 Task: Log work in the project WonderTech for the issue 'Upgrade the data visualization capabilities of a web application to improve insights and decision-making capabilities' spent time as '2w 5d 6h 9m' and remaining time as '2w 4d 16h 41m' and move to top of backlog. Now add the issue to the epic 'Cloud Management Platform (CMP) Implementation'.
Action: Mouse moved to (697, 504)
Screenshot: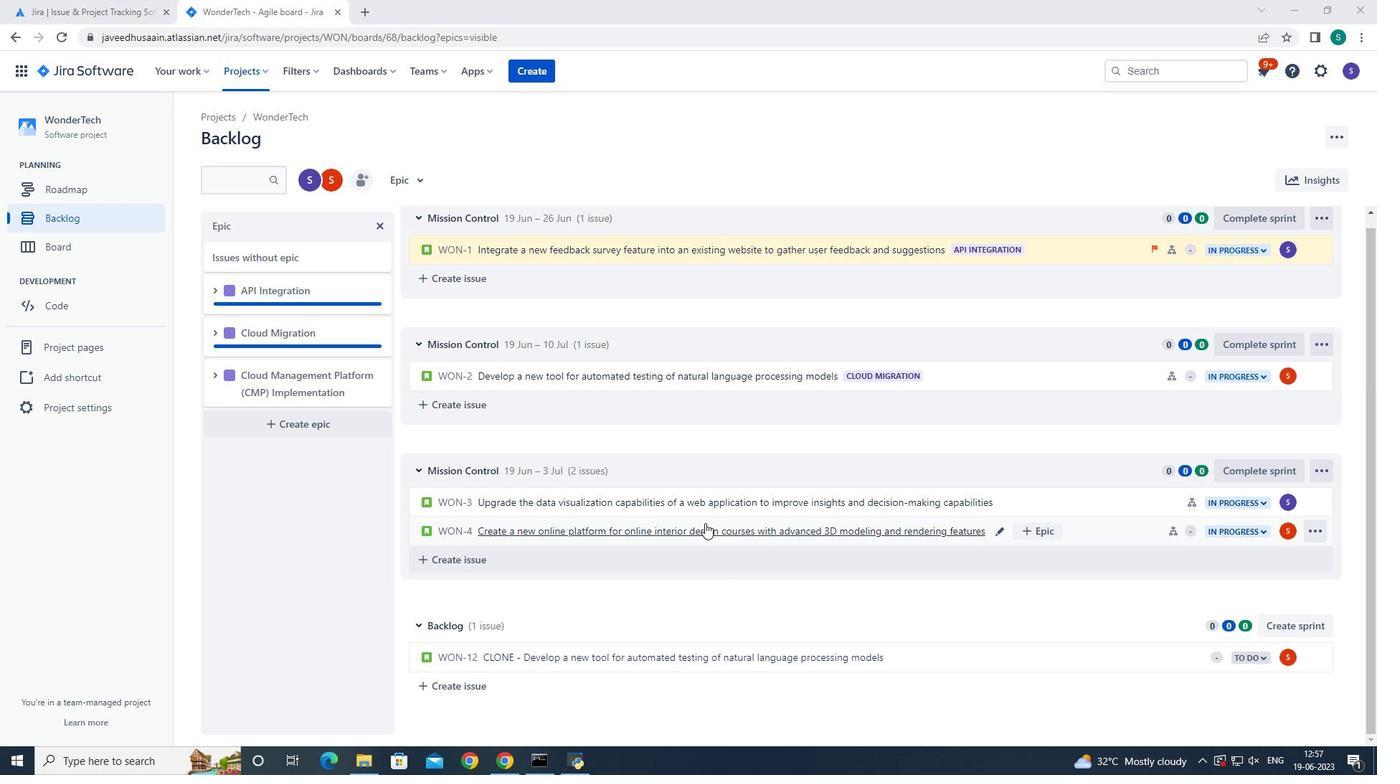 
Action: Mouse pressed left at (697, 504)
Screenshot: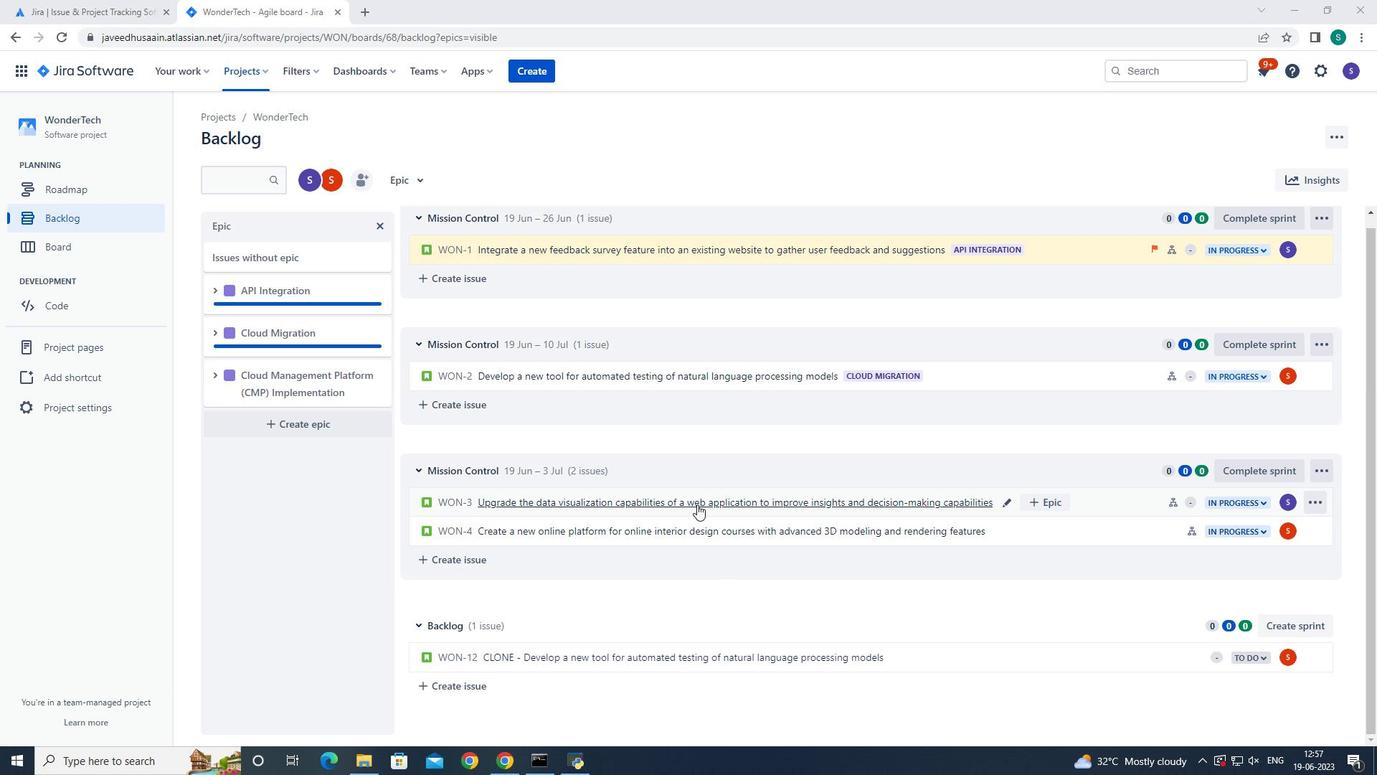 
Action: Mouse moved to (1313, 218)
Screenshot: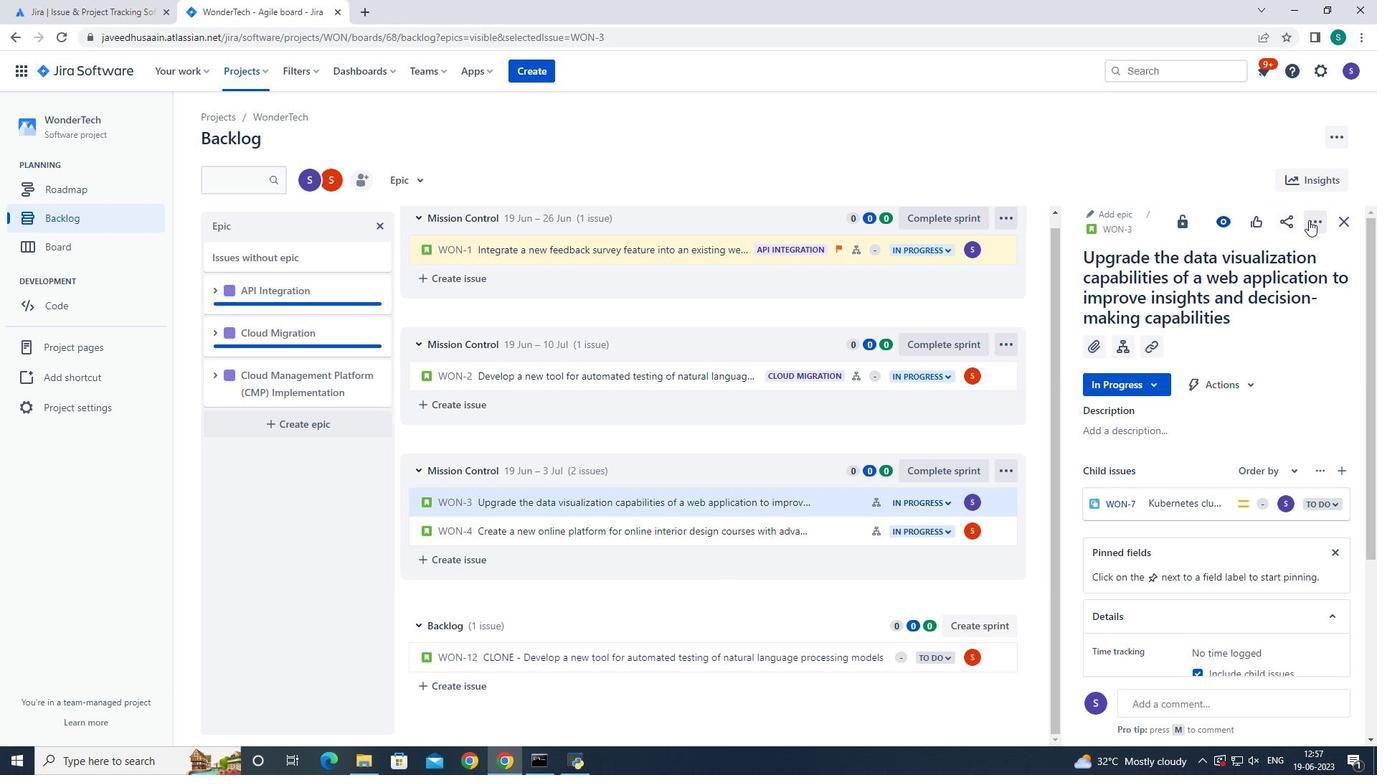 
Action: Mouse pressed left at (1313, 218)
Screenshot: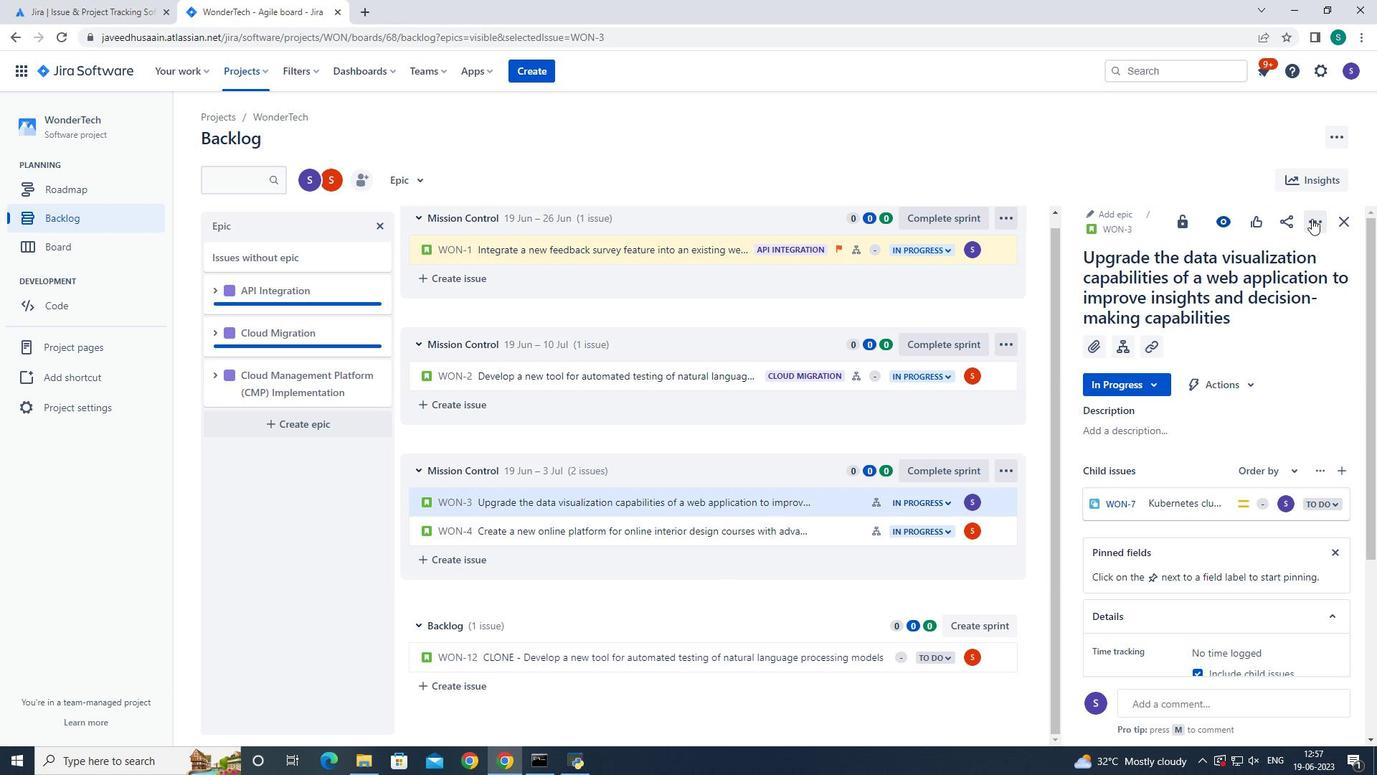
Action: Mouse moved to (1250, 266)
Screenshot: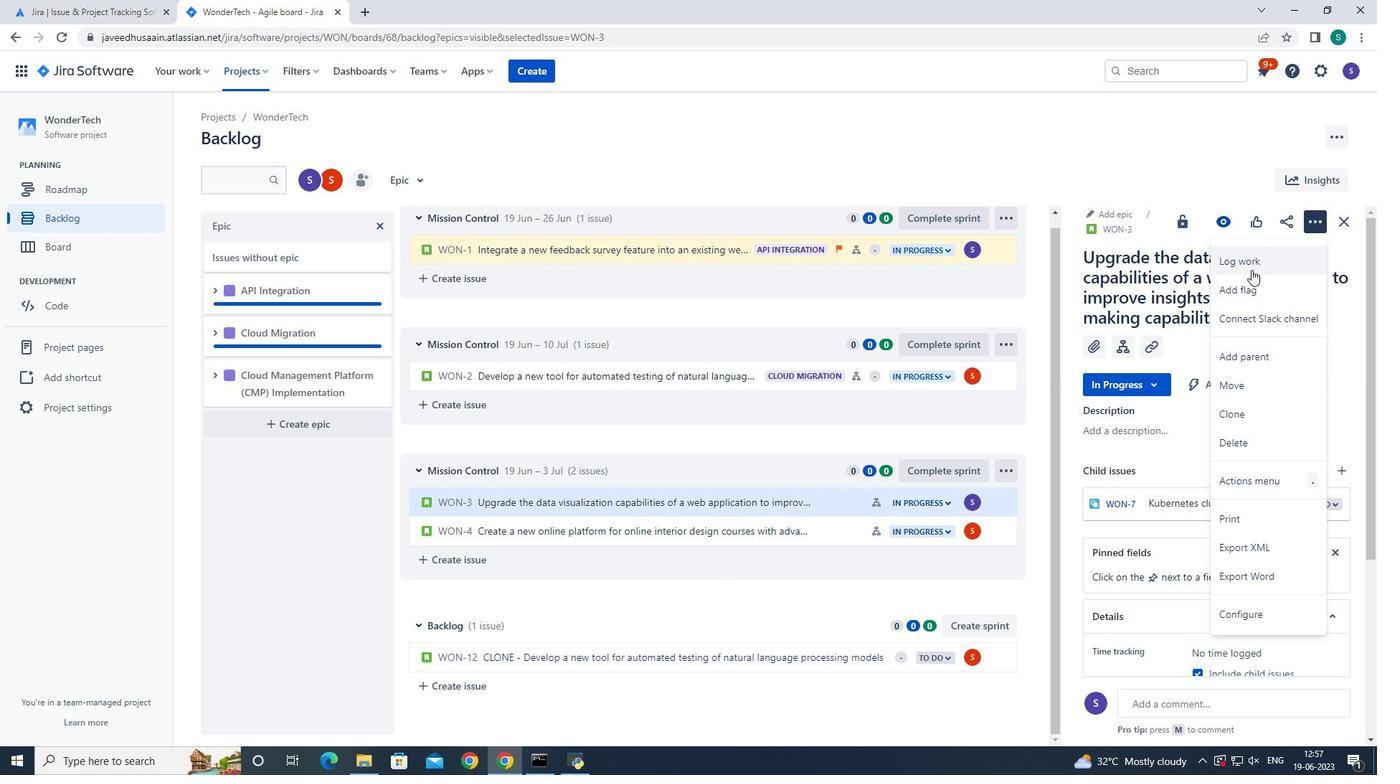 
Action: Mouse pressed left at (1250, 266)
Screenshot: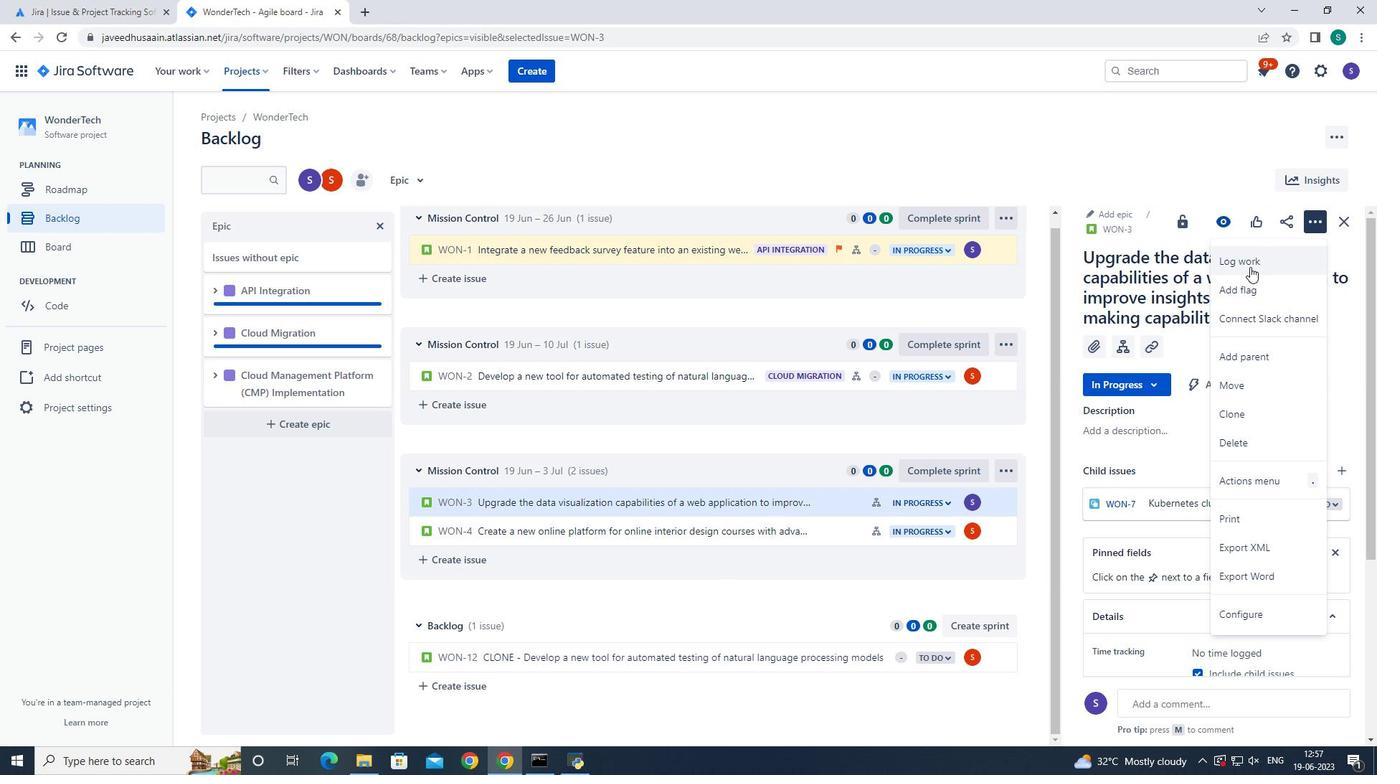 
Action: Mouse moved to (595, 208)
Screenshot: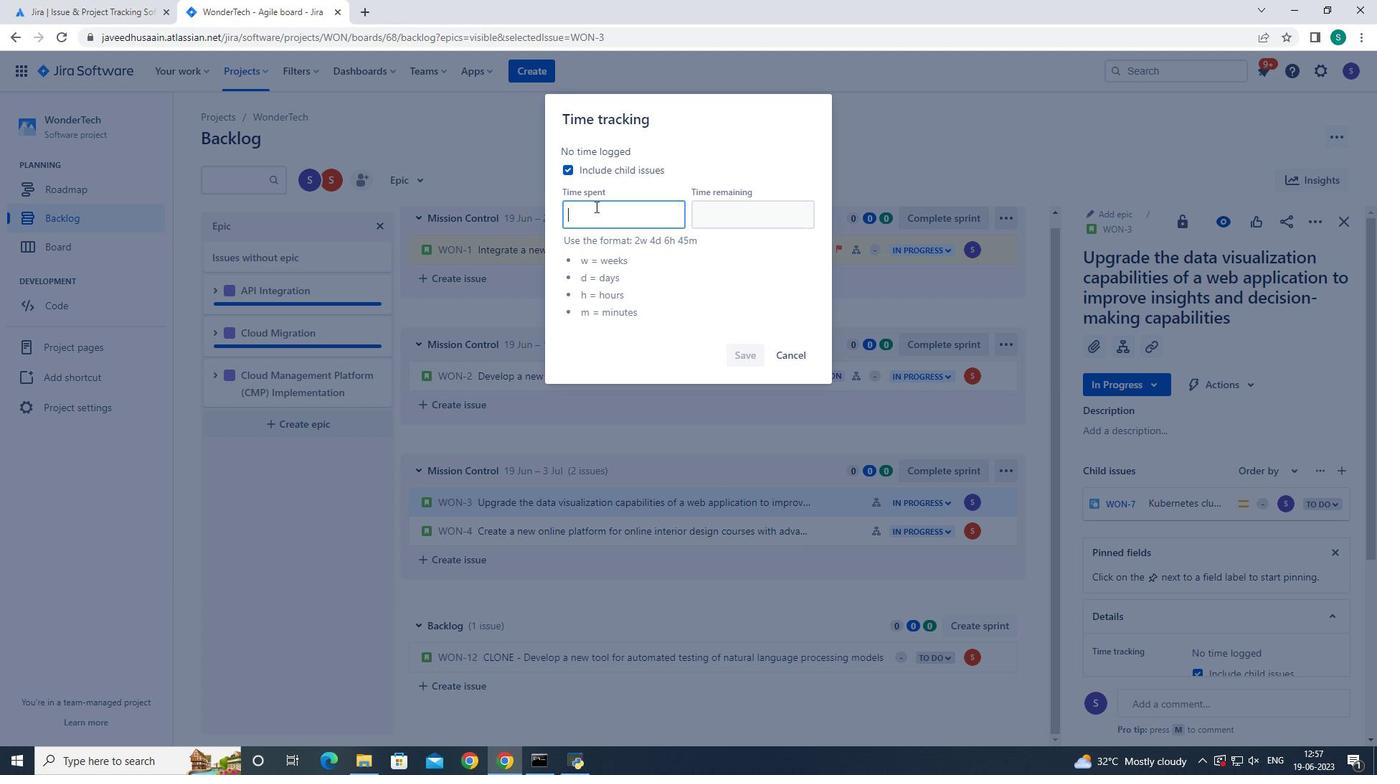 
Action: Mouse pressed left at (595, 208)
Screenshot: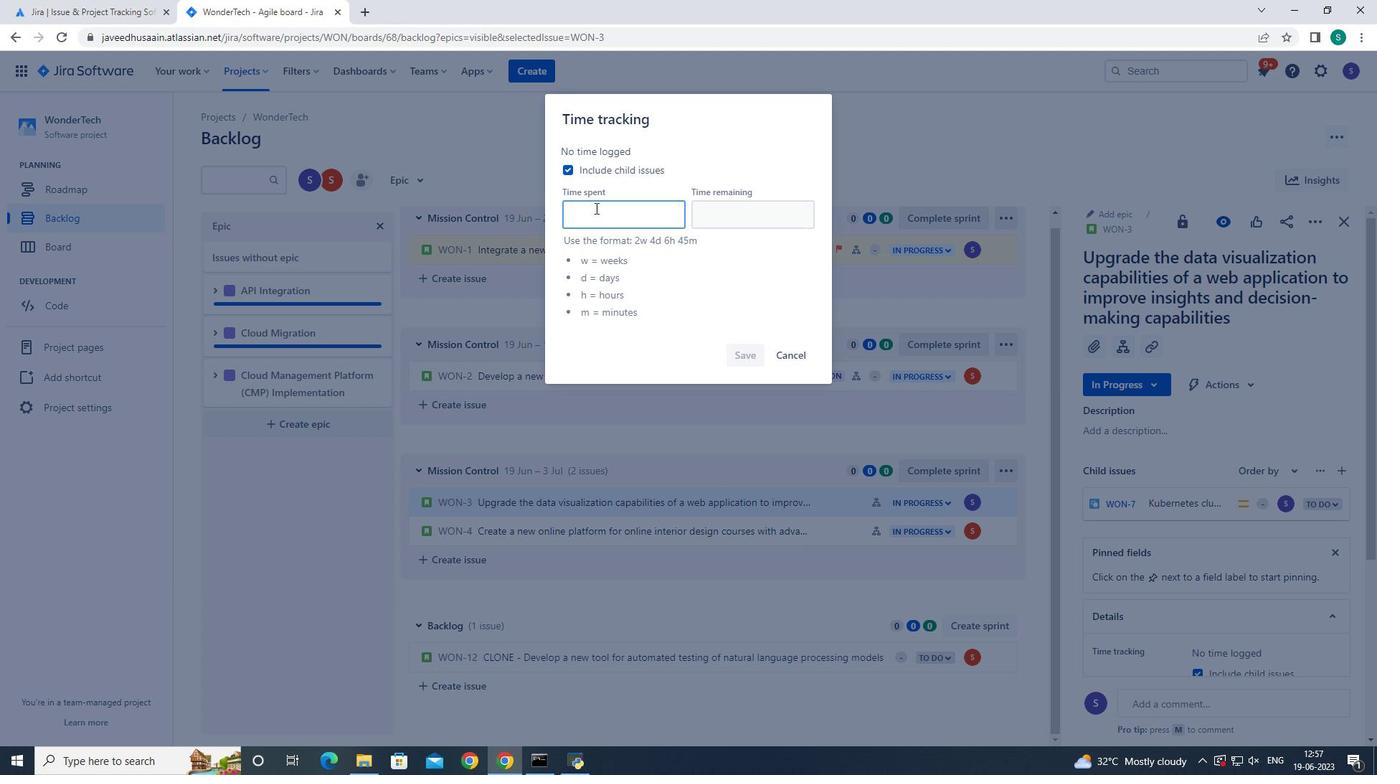 
Action: Key pressed 2w<Key.space>5d<Key.space>6h<Key.space>9m<Key.tab>2w<Key.space>4d<Key.space>16h<Key.space>41m
Screenshot: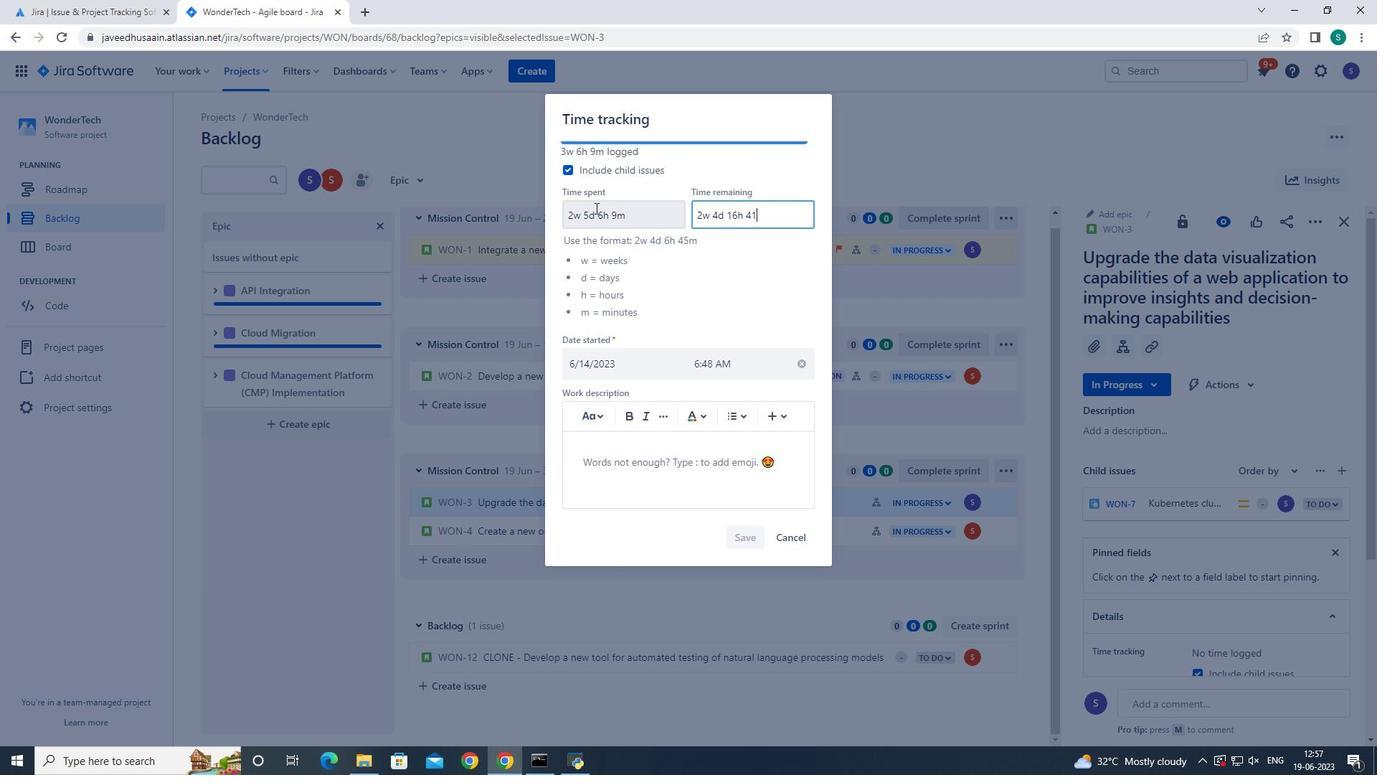 
Action: Mouse moved to (748, 531)
Screenshot: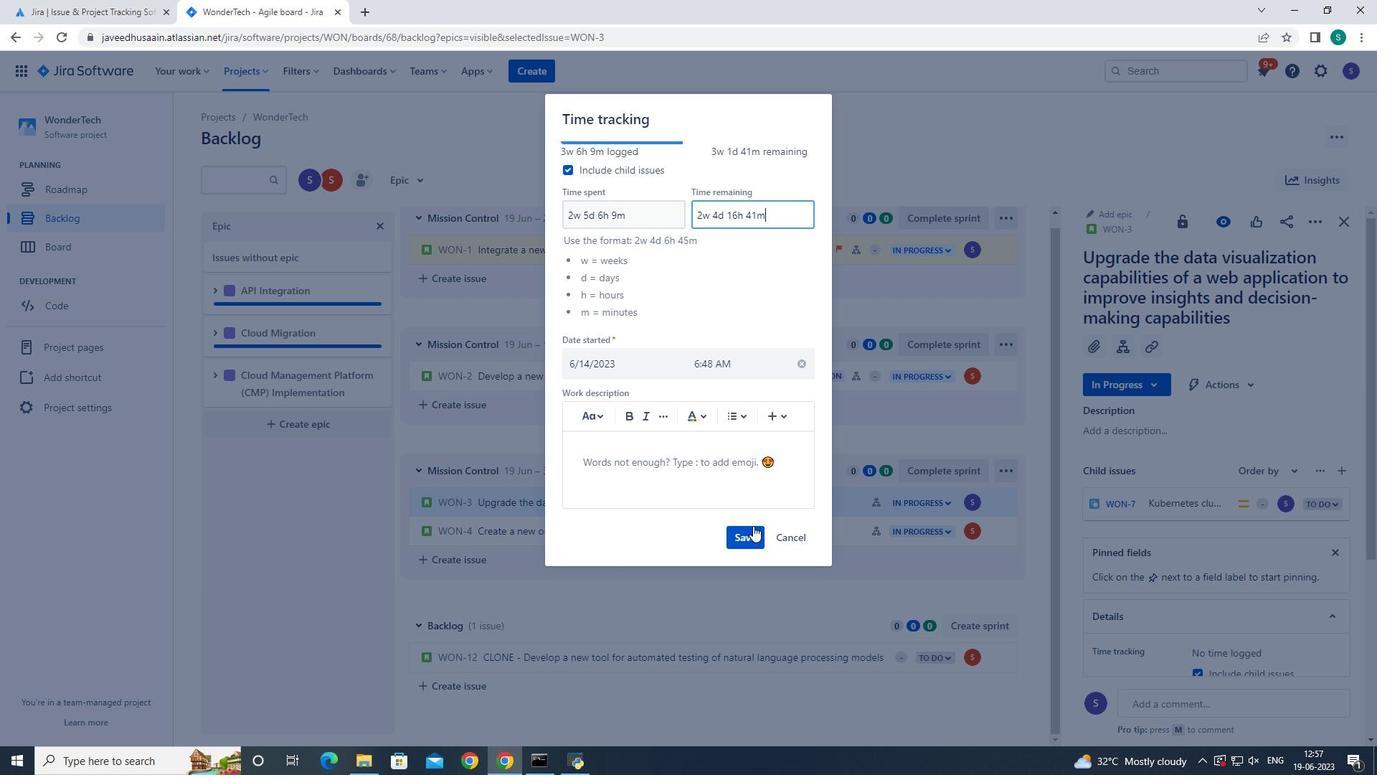 
Action: Mouse pressed left at (748, 531)
Screenshot: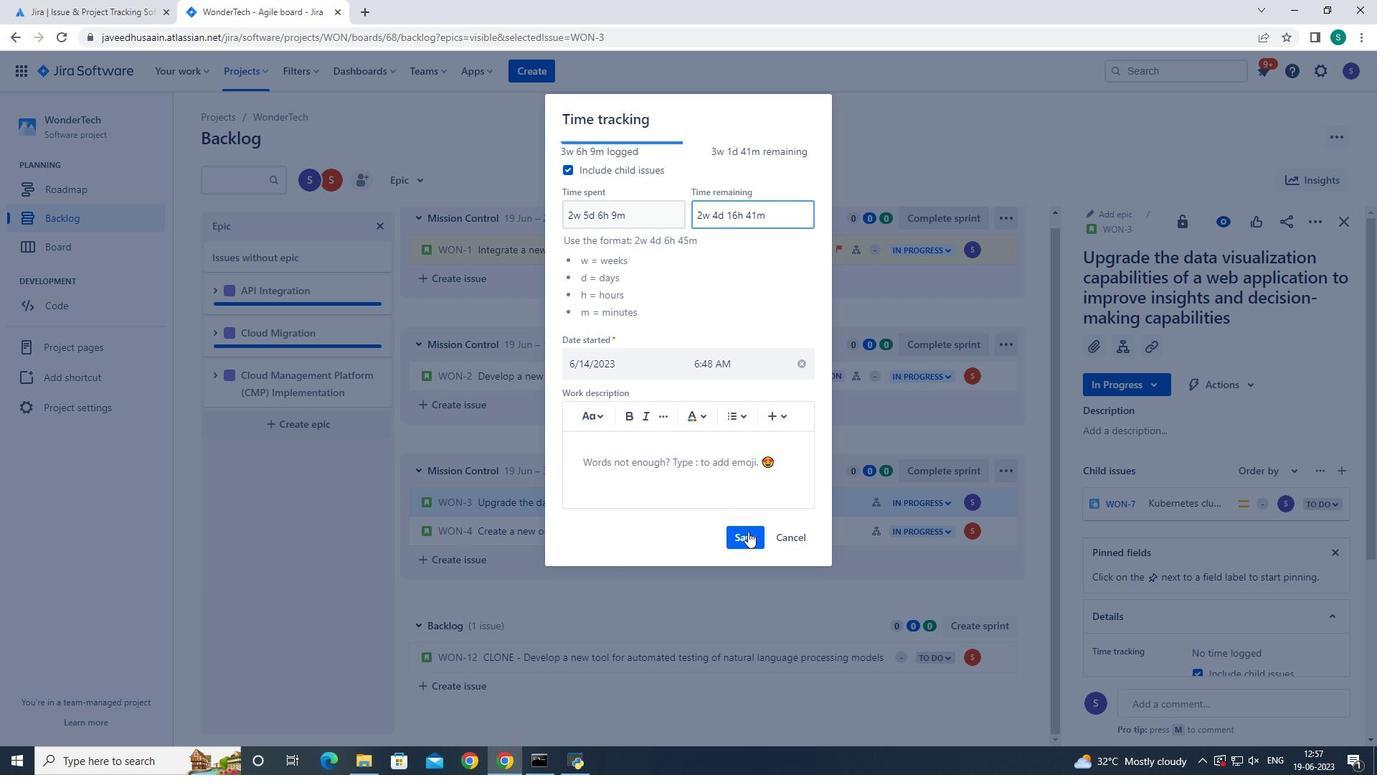 
Action: Mouse moved to (1321, 228)
Screenshot: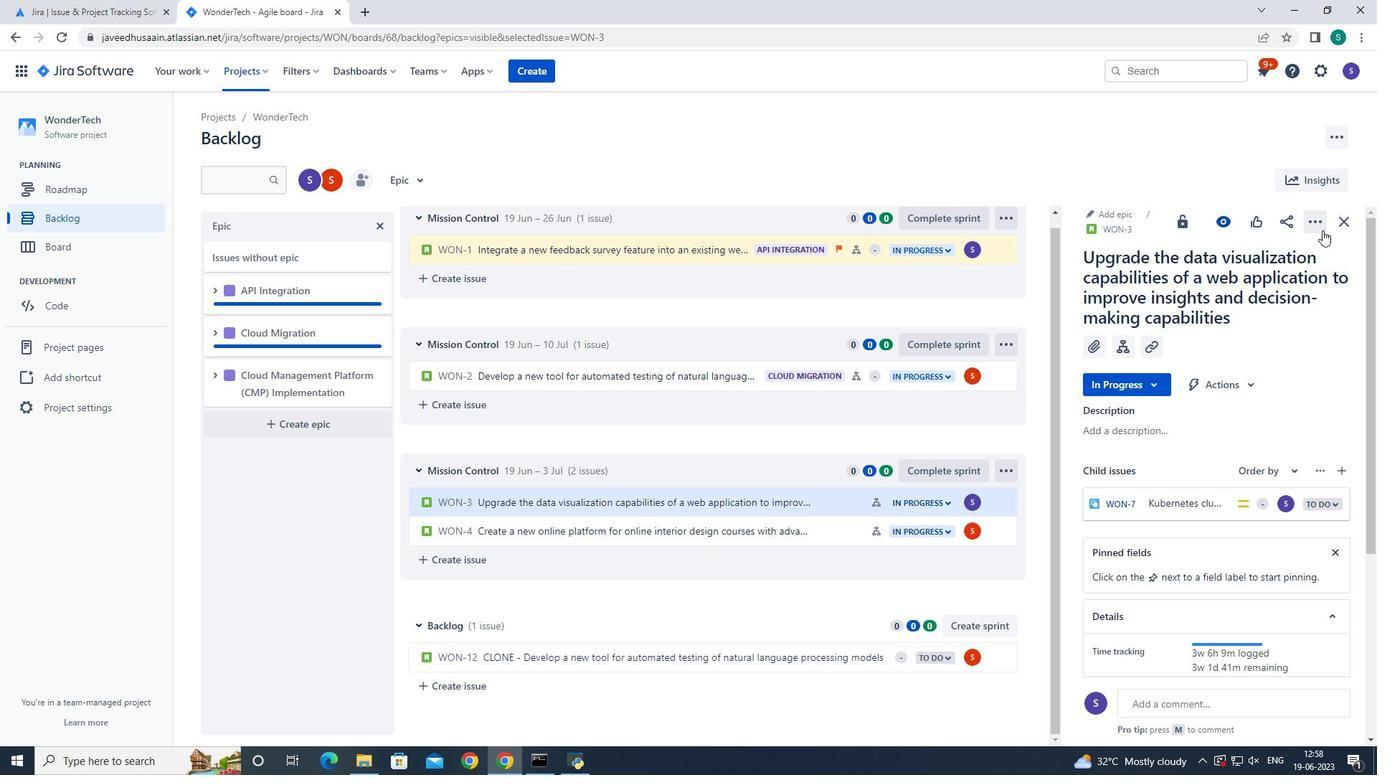 
Action: Mouse pressed left at (1321, 228)
Screenshot: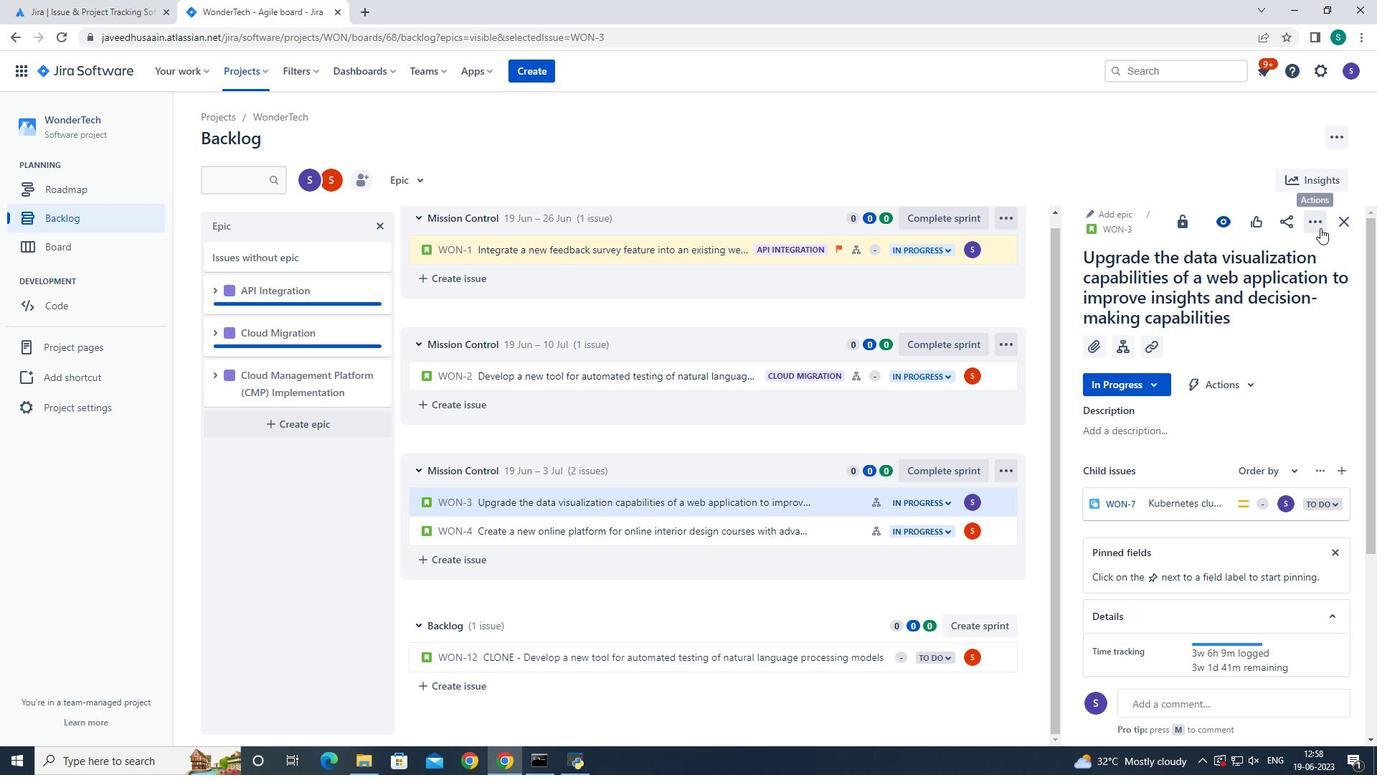 
Action: Mouse pressed left at (1321, 228)
Screenshot: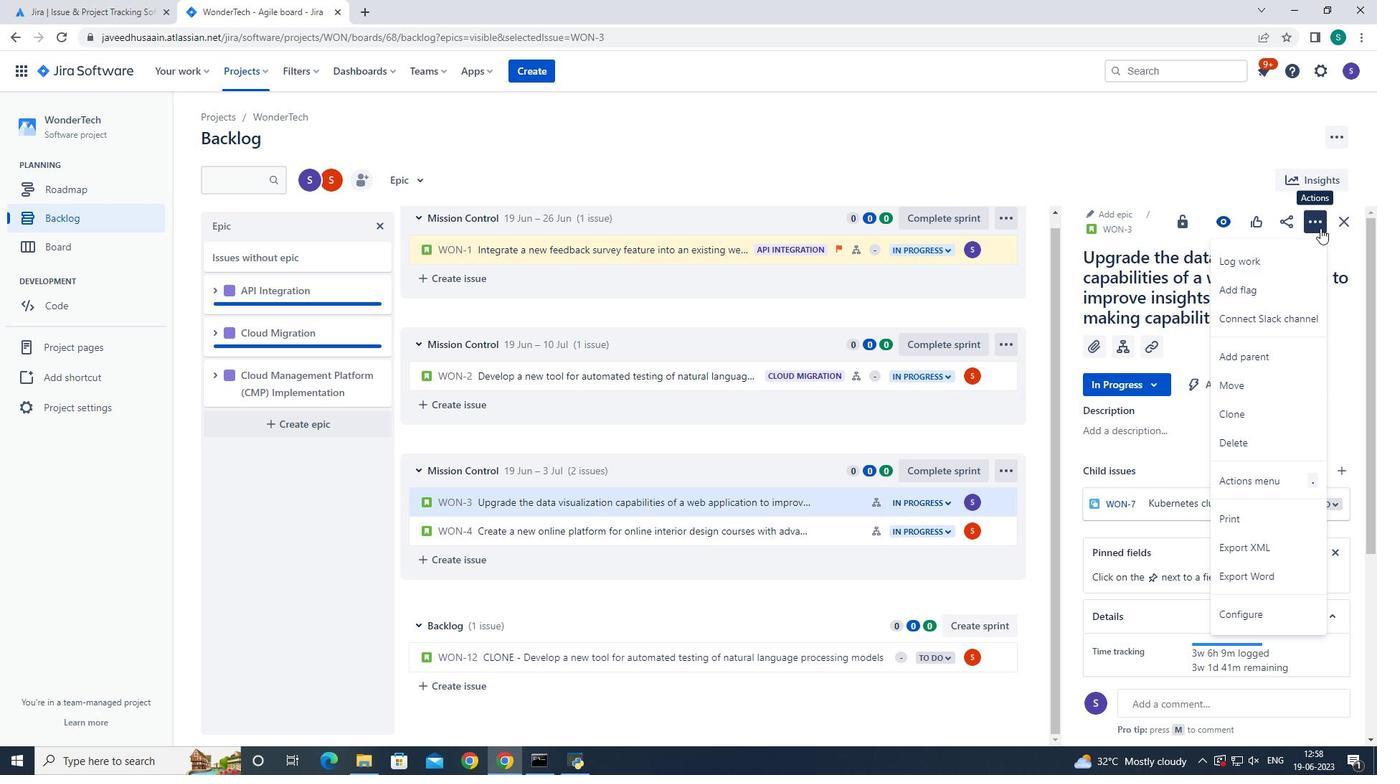 
Action: Mouse moved to (1344, 223)
Screenshot: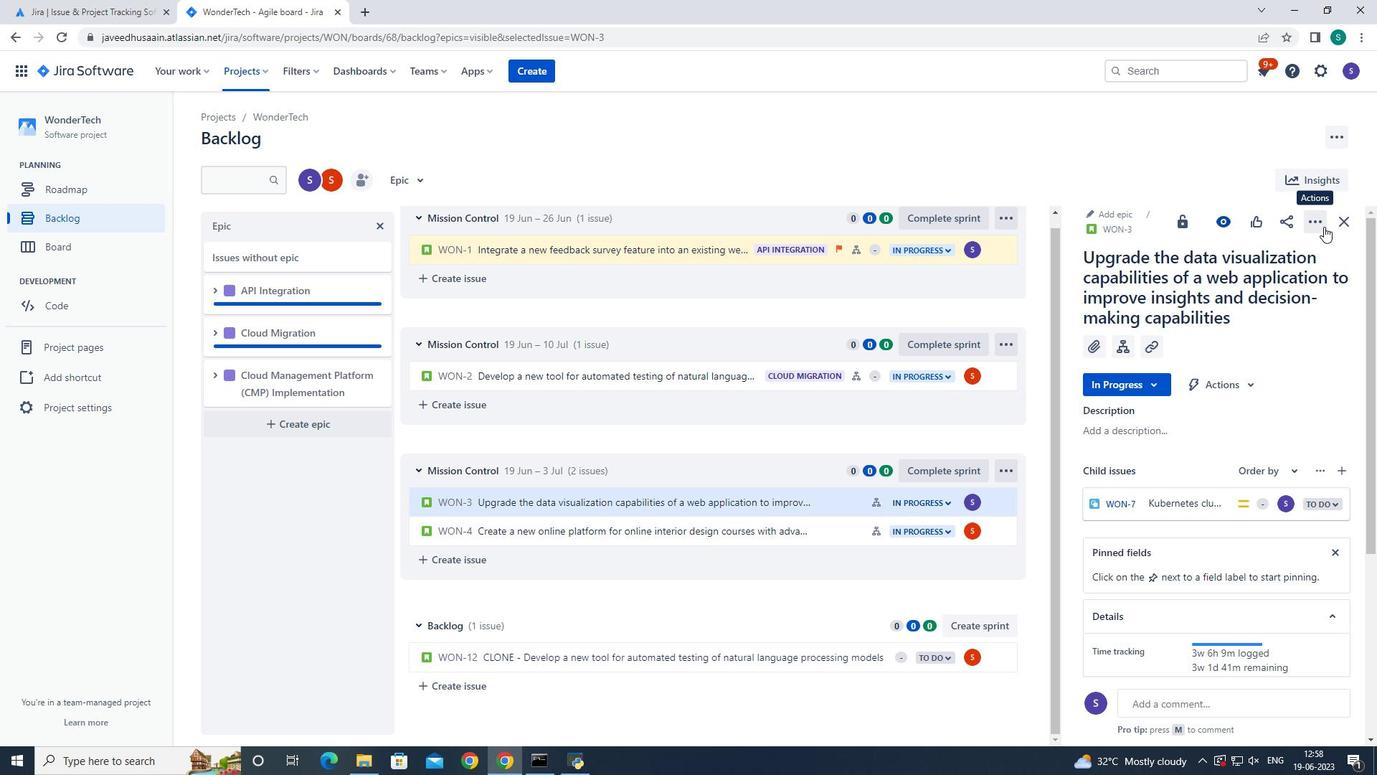 
Action: Mouse pressed left at (1344, 223)
Screenshot: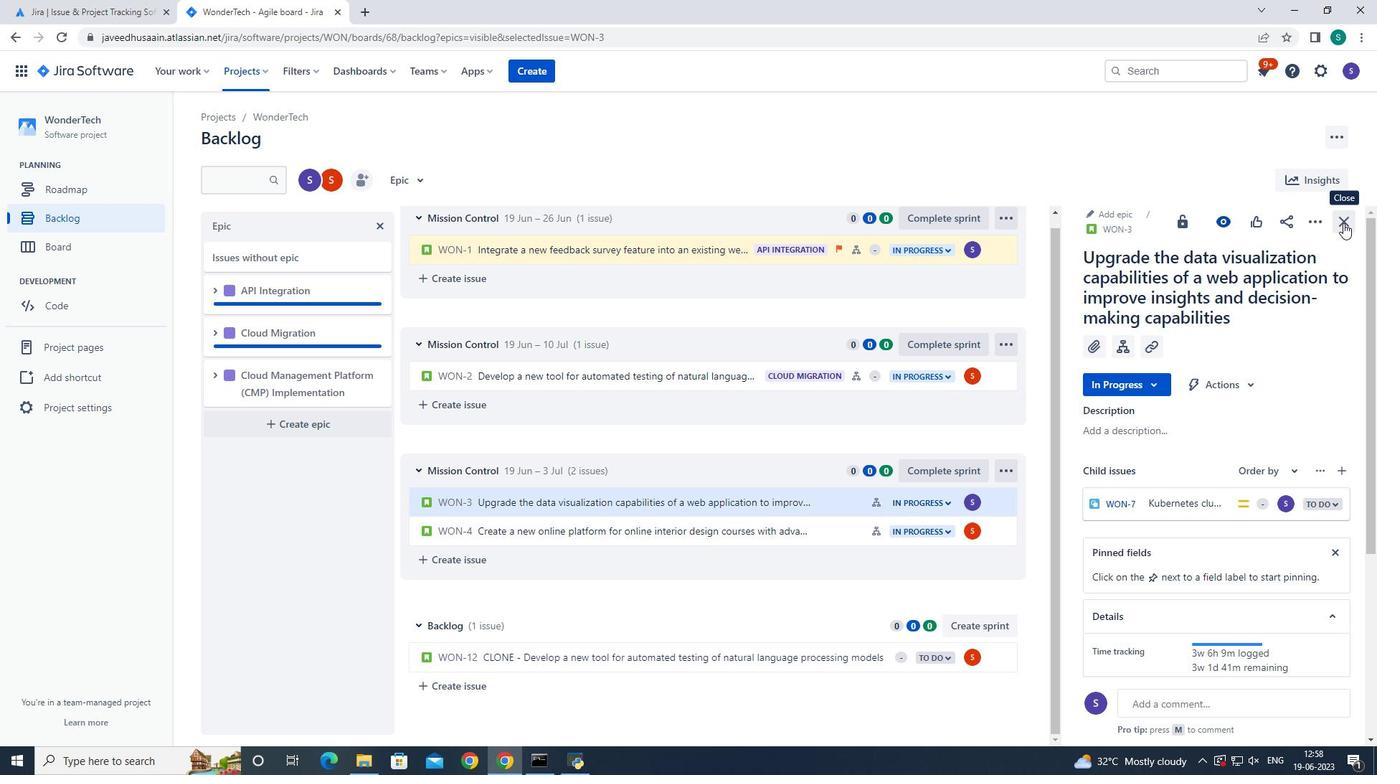 
Action: Mouse moved to (1311, 502)
Screenshot: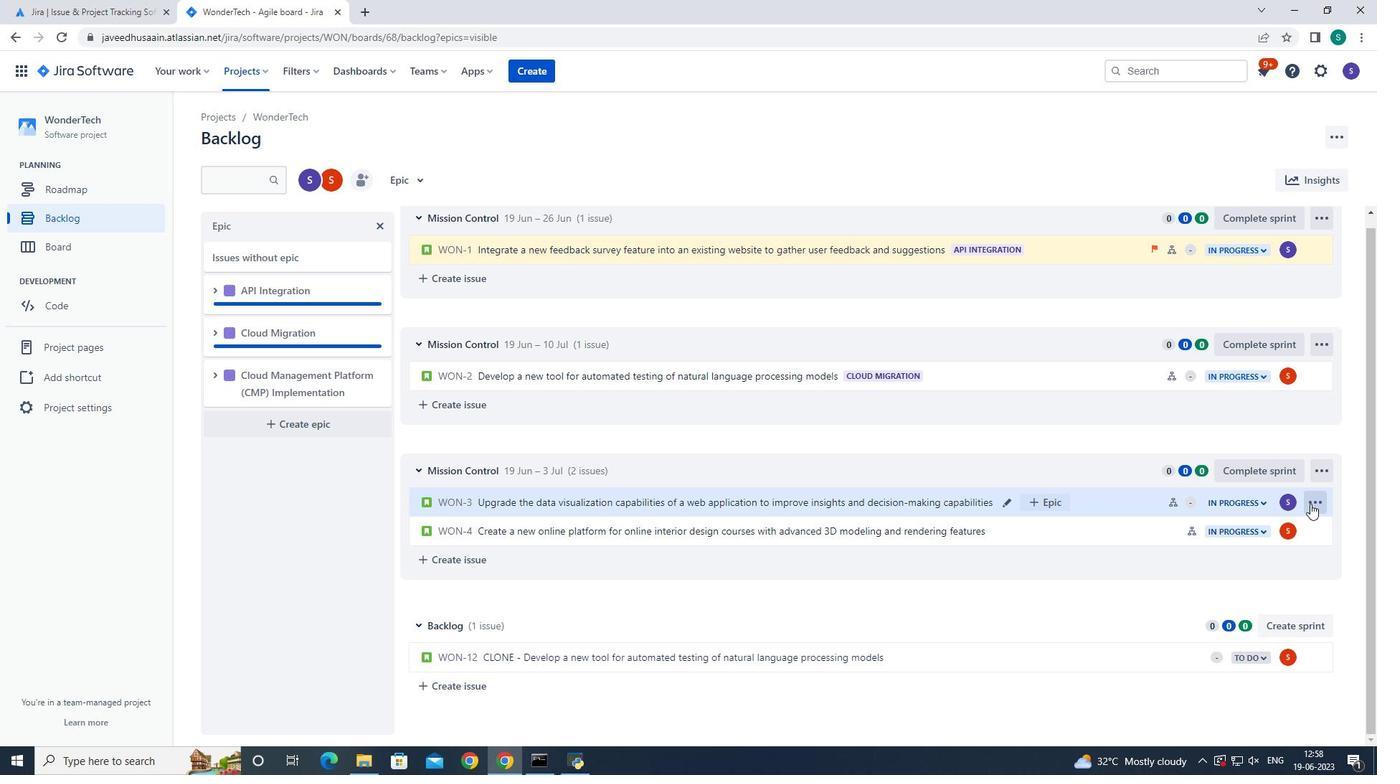 
Action: Mouse pressed left at (1311, 502)
Screenshot: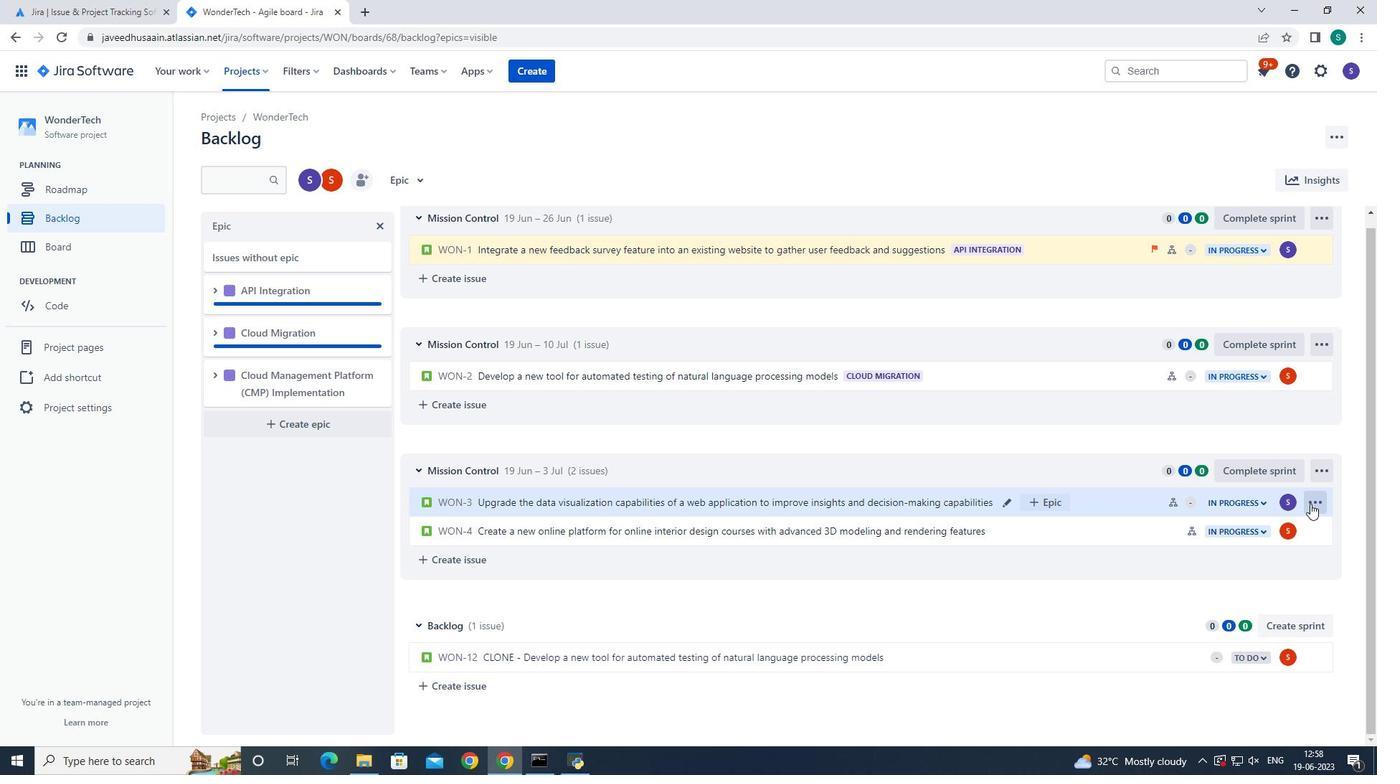 
Action: Mouse moved to (1272, 452)
Screenshot: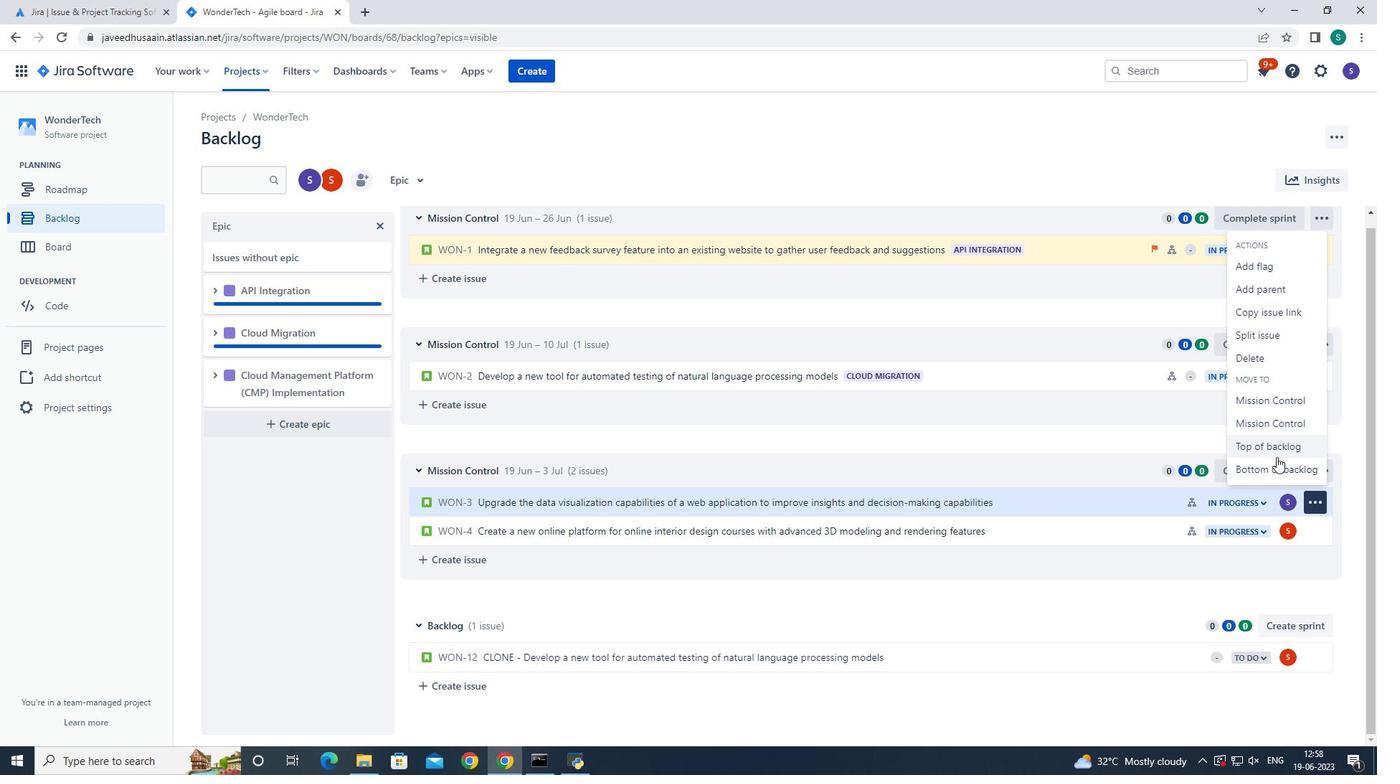 
Action: Mouse pressed left at (1272, 452)
Screenshot: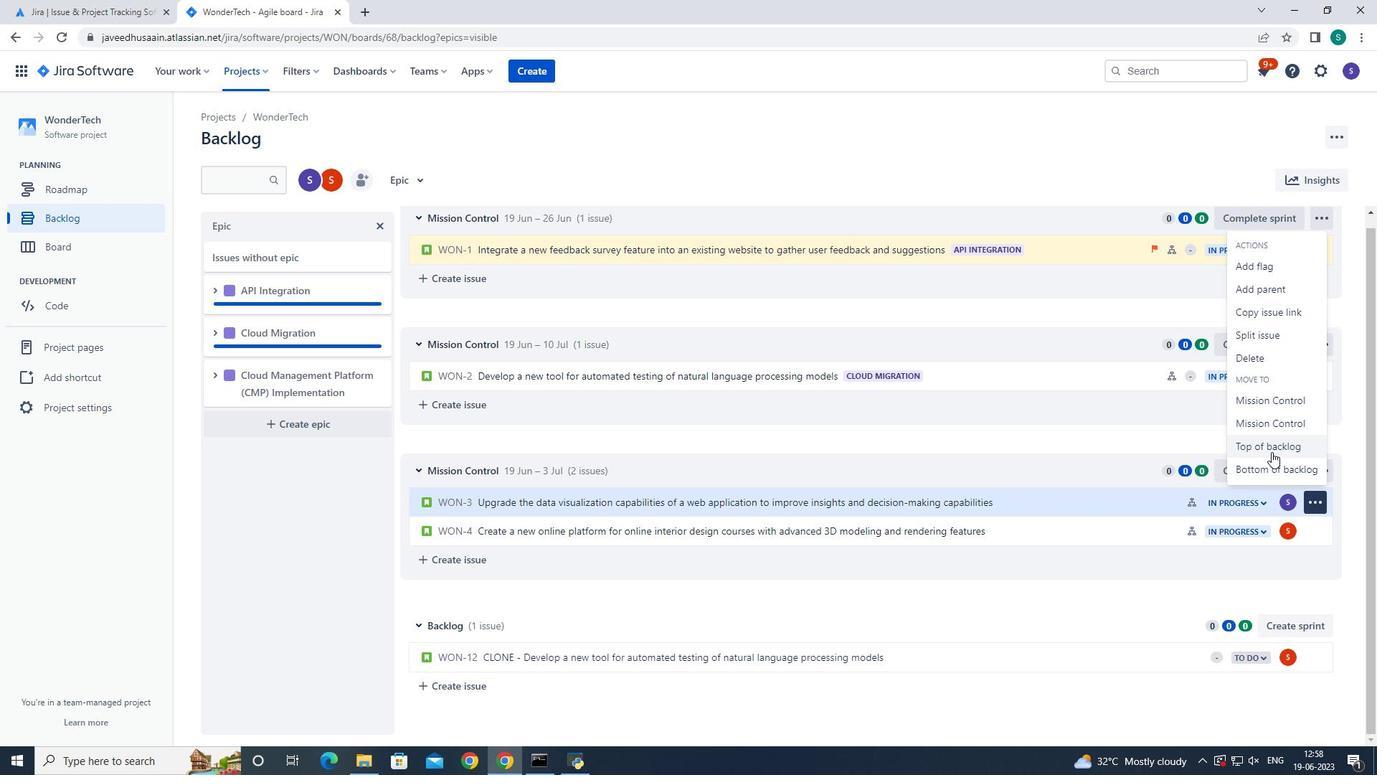 
Action: Mouse moved to (731, 229)
Screenshot: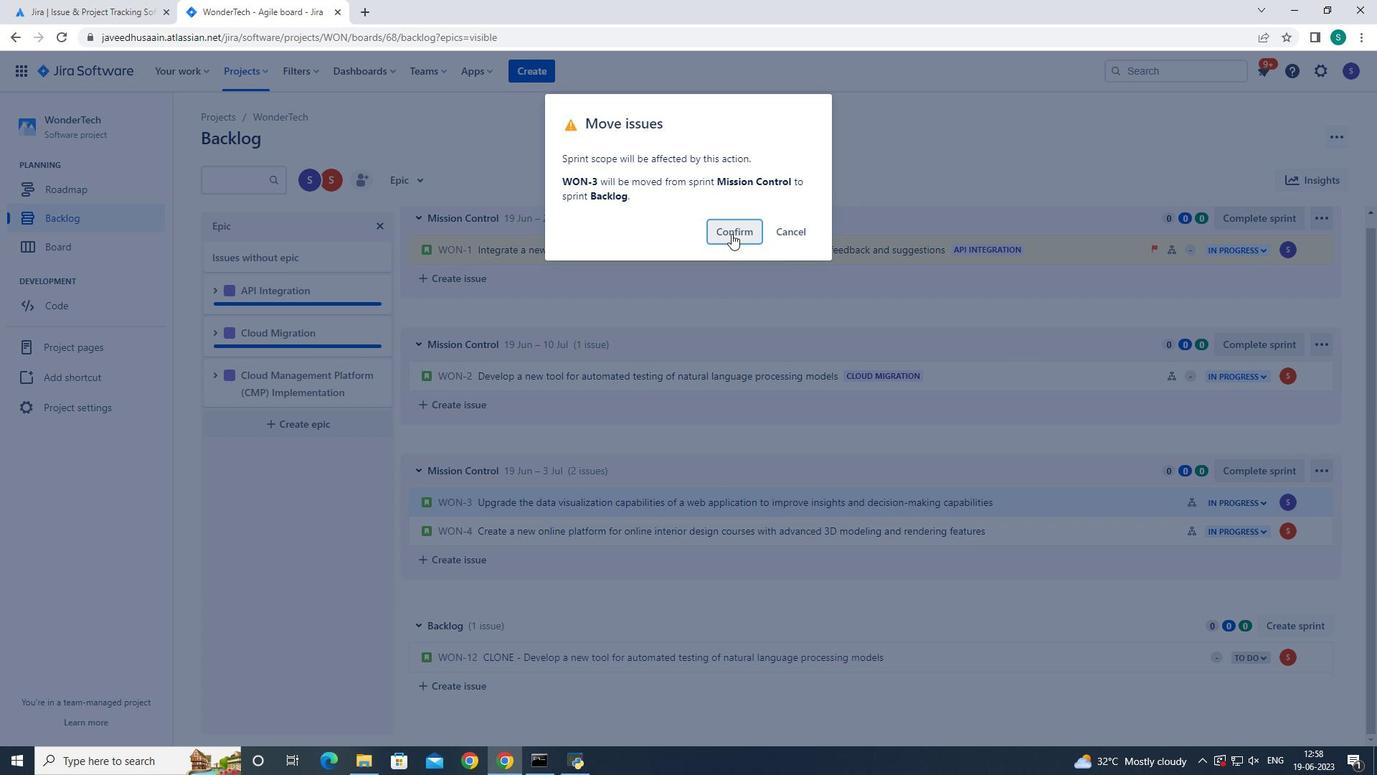 
Action: Mouse pressed left at (731, 229)
Screenshot: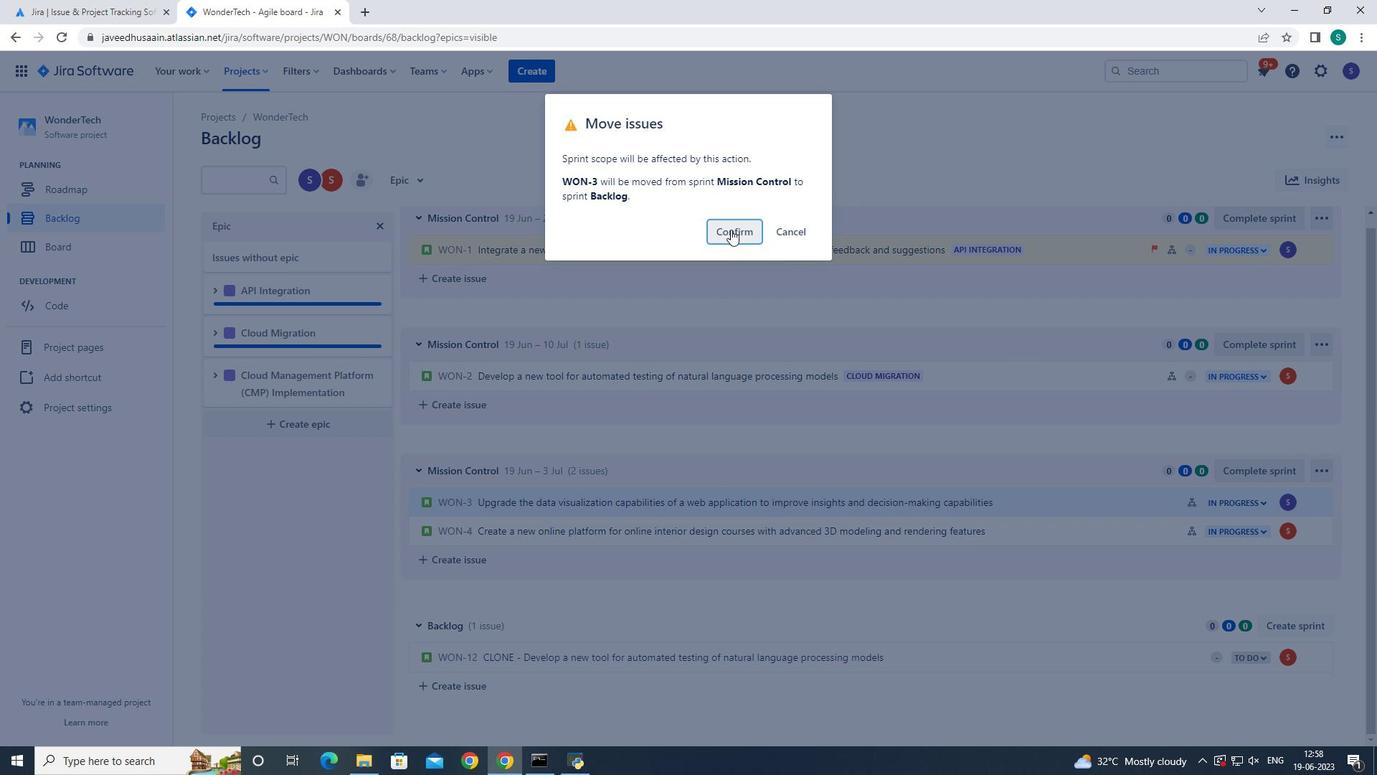 
Action: Mouse moved to (1047, 627)
Screenshot: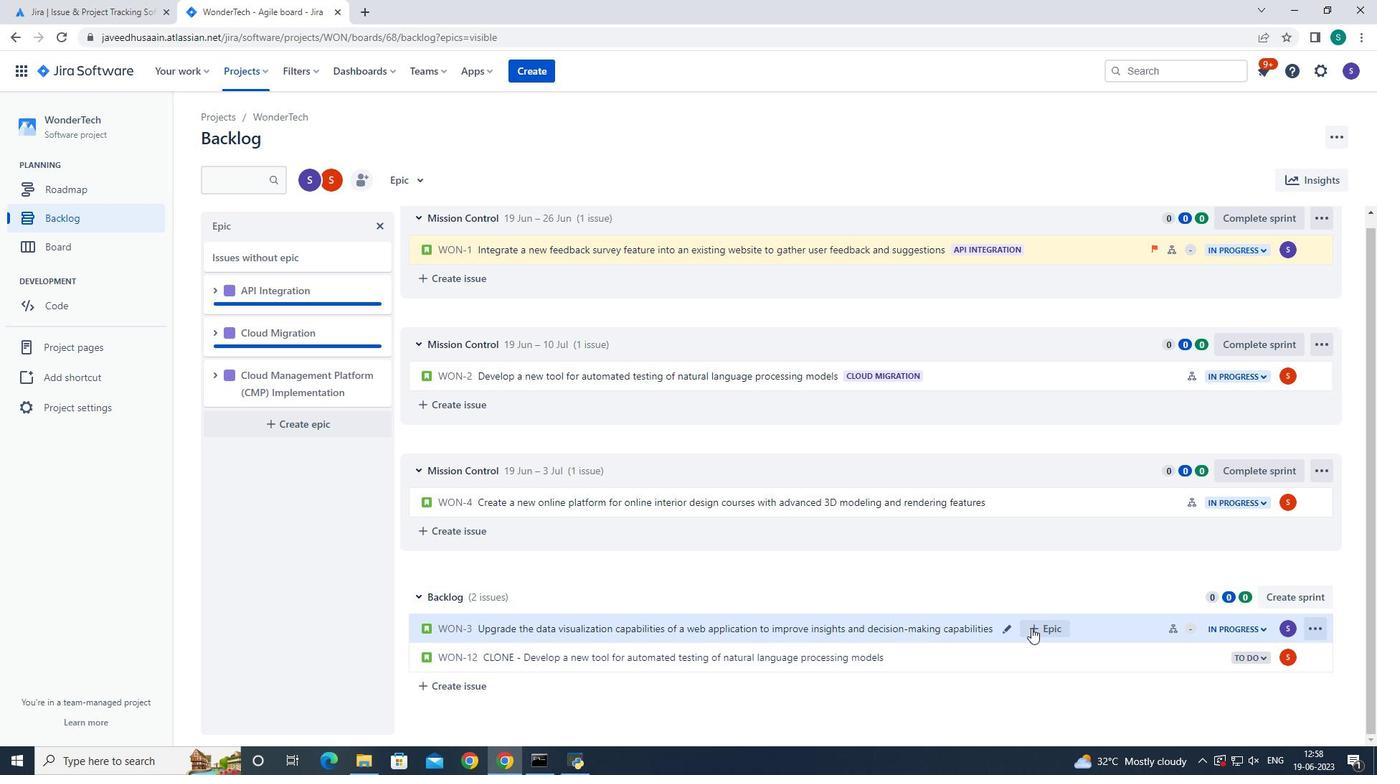 
Action: Mouse pressed left at (1047, 627)
Screenshot: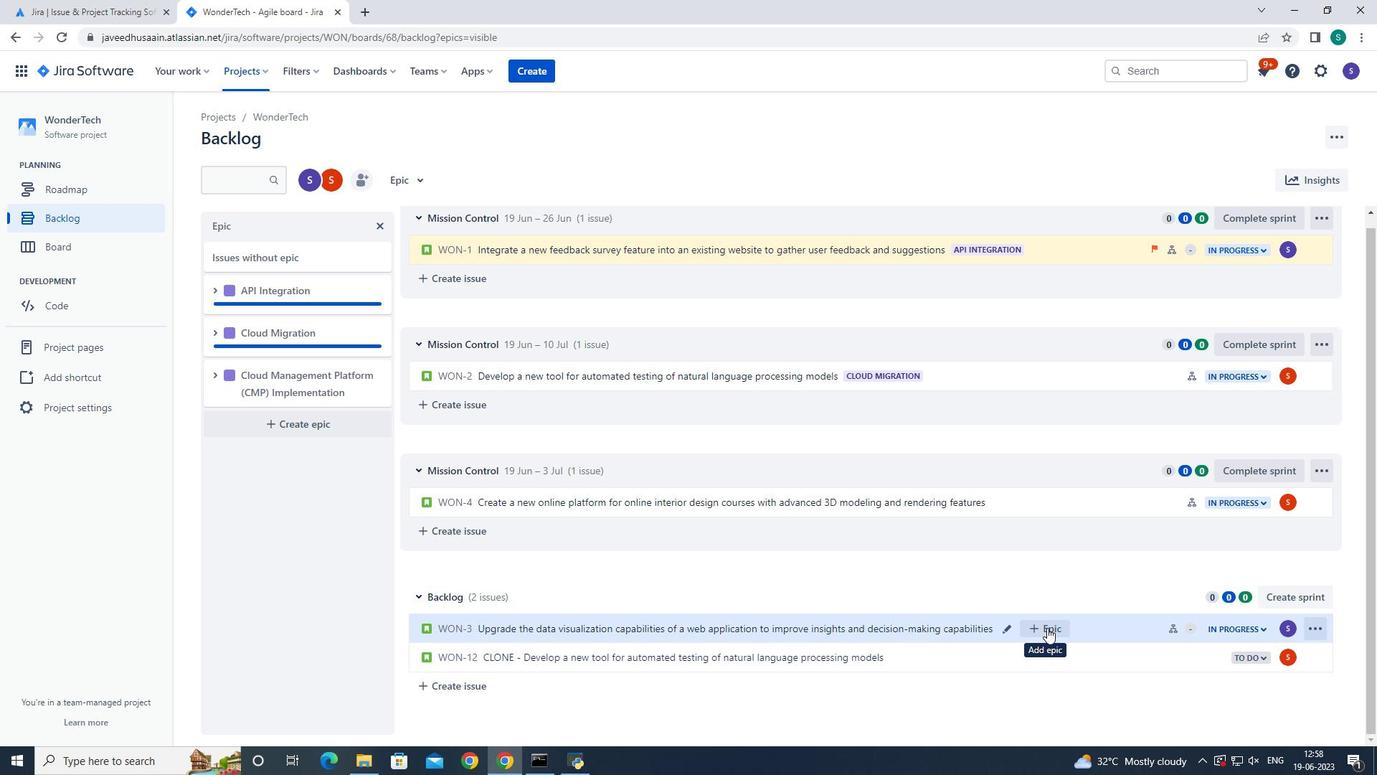 
Action: Mouse moved to (1065, 656)
Screenshot: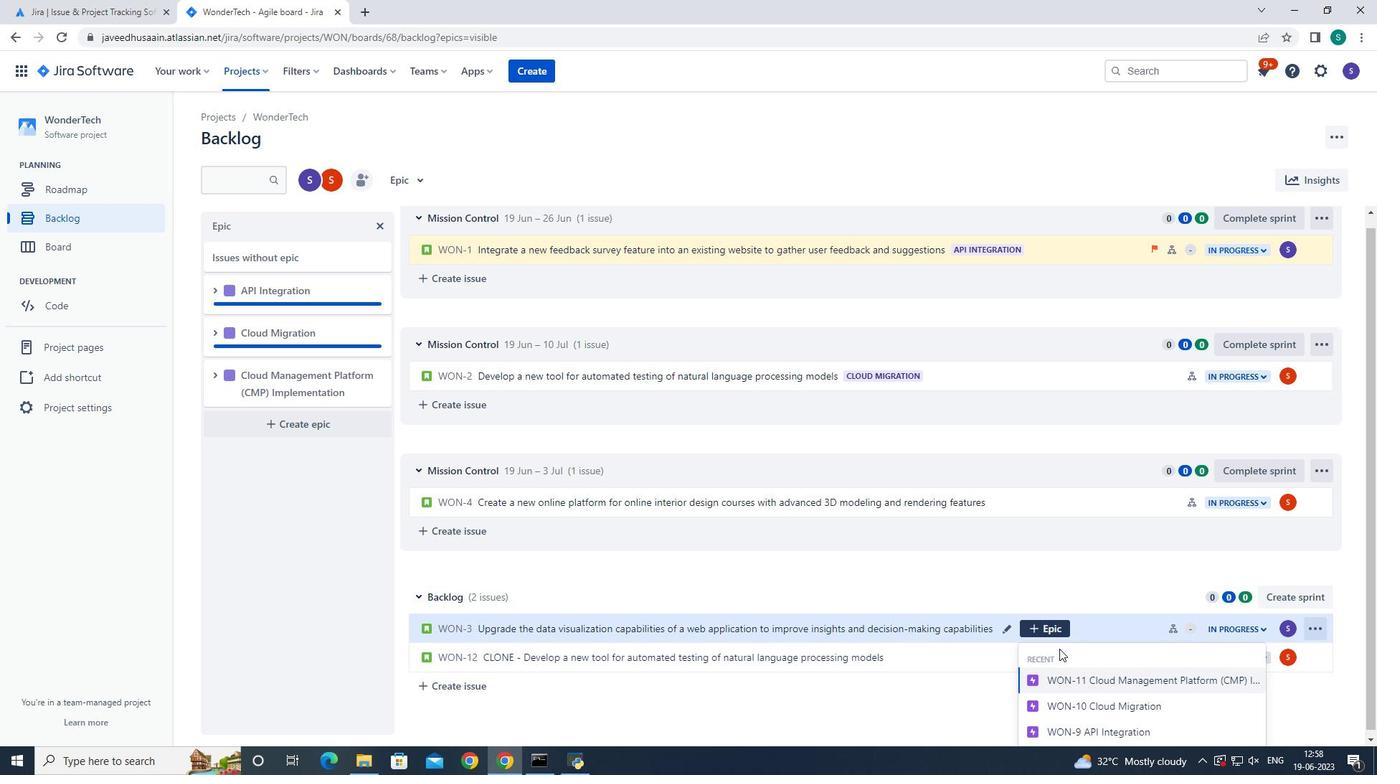 
Action: Mouse scrolled (1065, 655) with delta (0, 0)
Screenshot: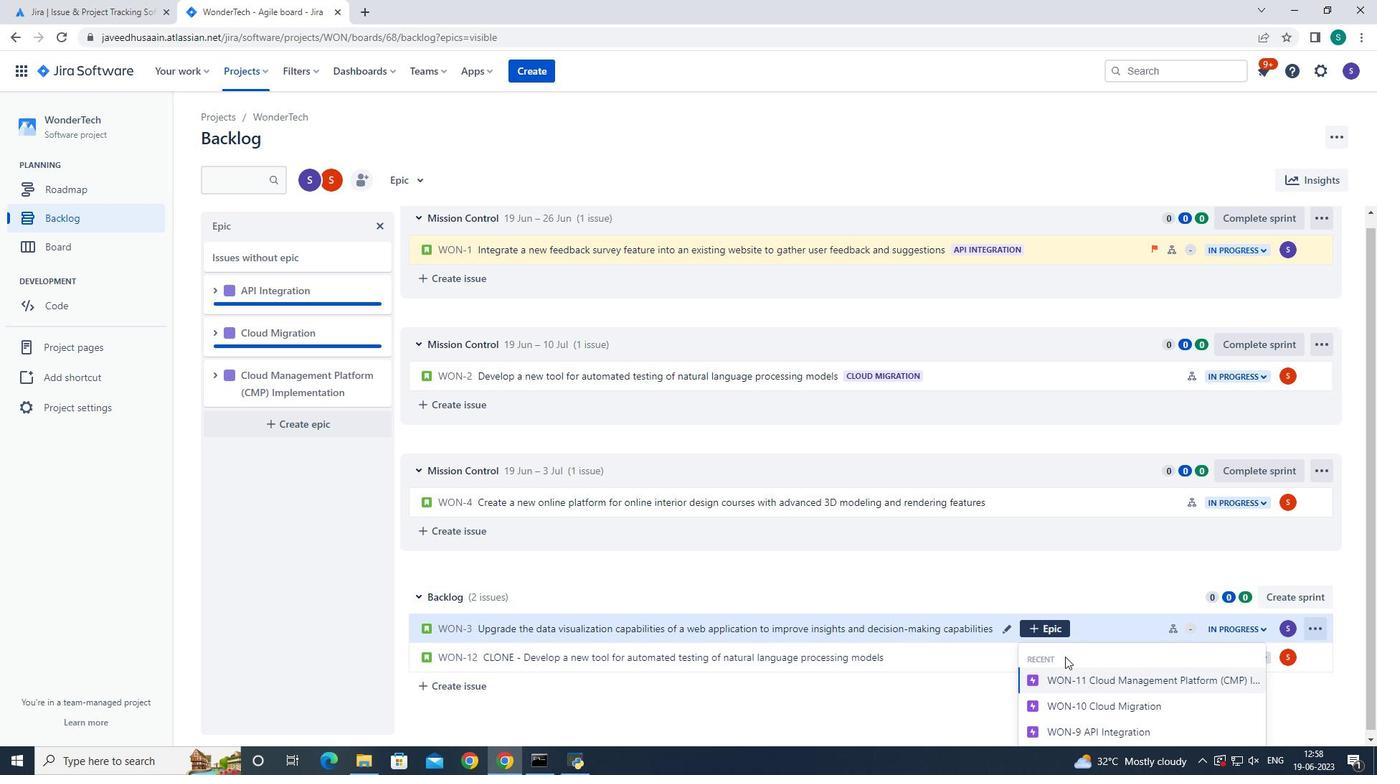 
Action: Mouse scrolled (1065, 657) with delta (0, 0)
Screenshot: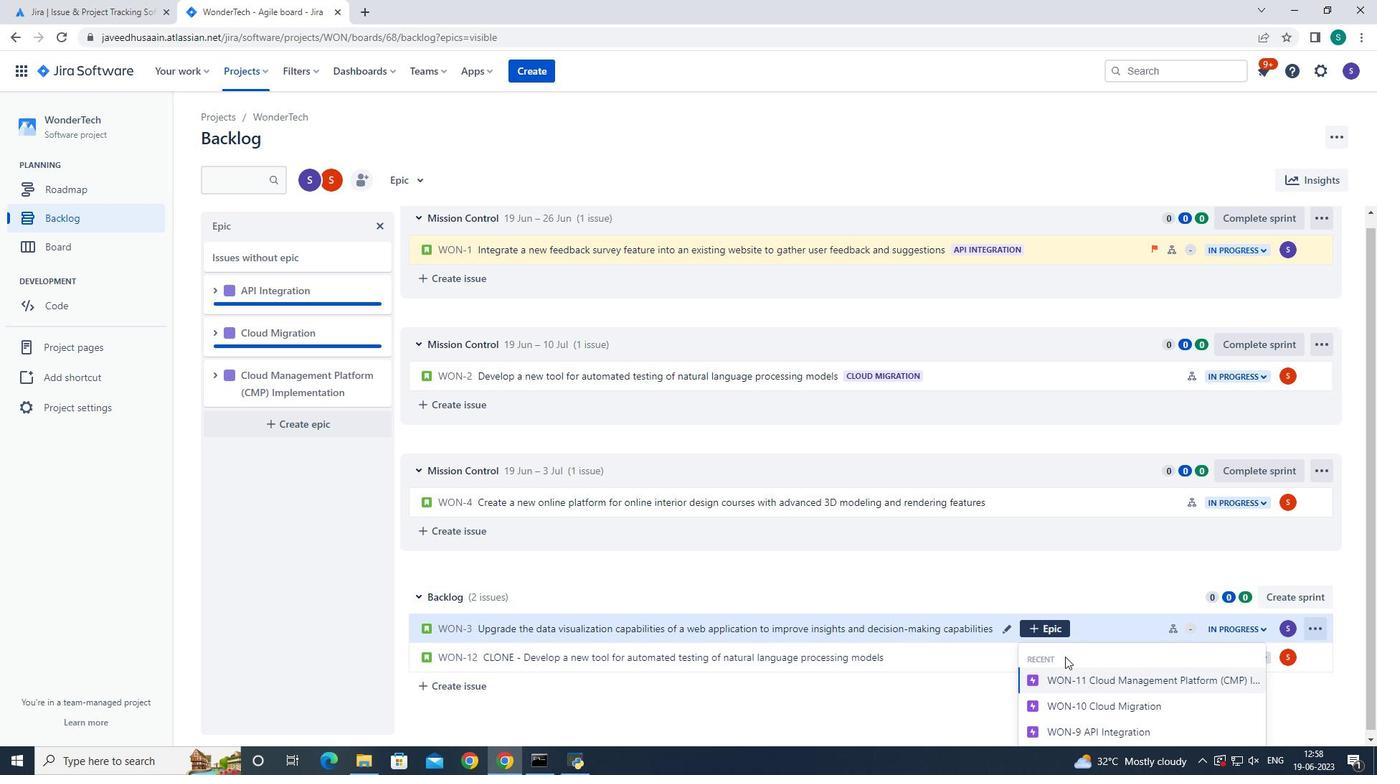 
Action: Mouse moved to (1103, 679)
Screenshot: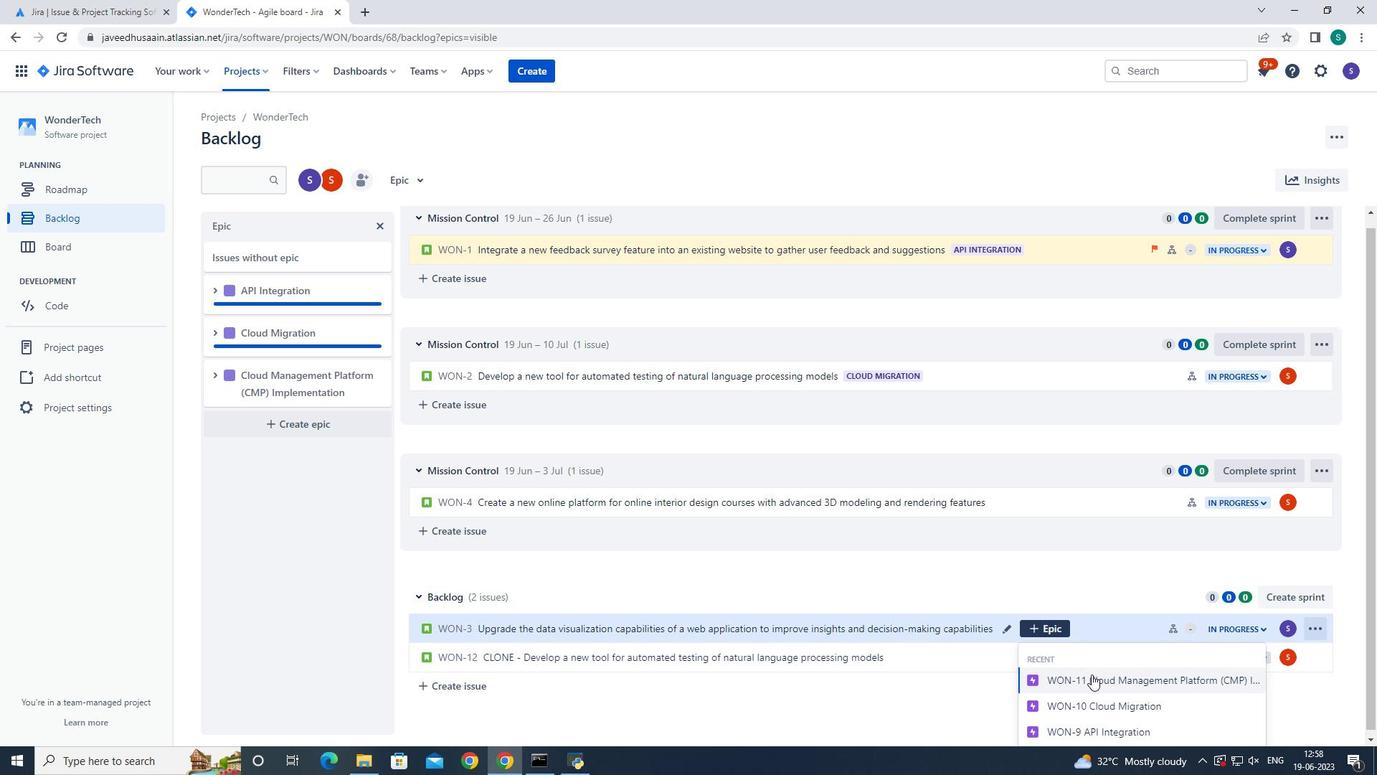 
Action: Mouse pressed left at (1103, 679)
Screenshot: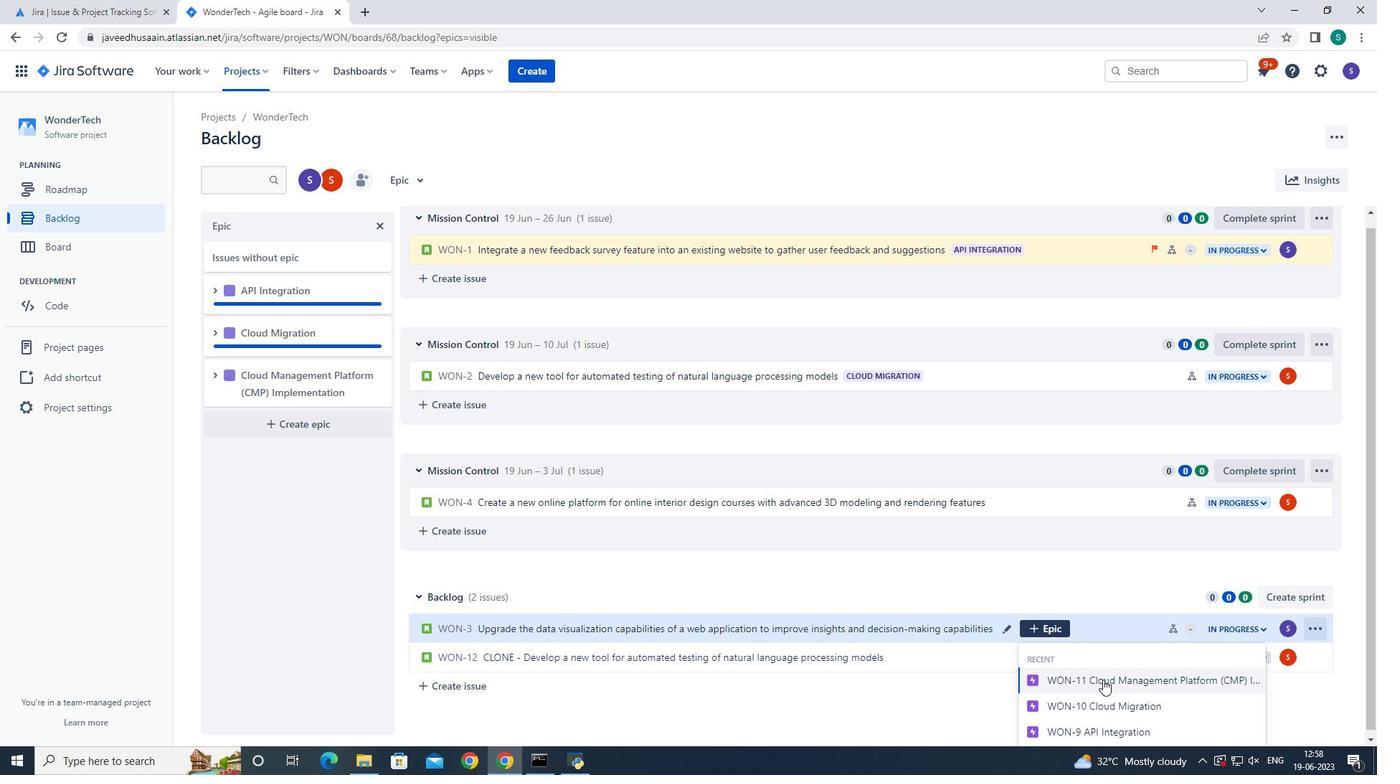 
